 Task: Make in the project AutoFlow a sprint 'Velocity Vortex'. Create in the project AutoFlow a sprint 'Velocity Vortex'. Add in the project AutoFlow a sprint 'Velocity Vortex'
Action: Mouse moved to (171, 51)
Screenshot: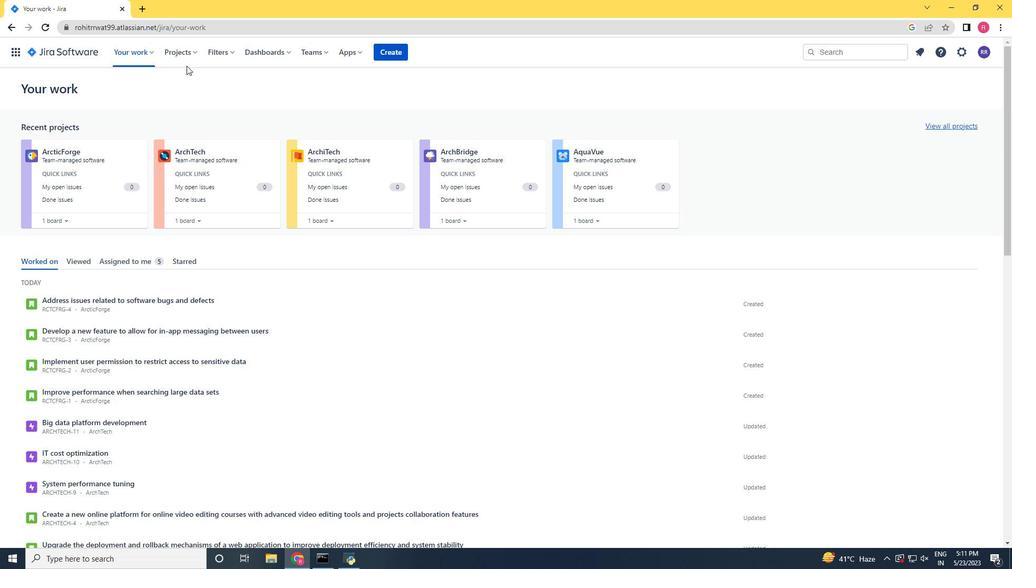 
Action: Mouse pressed left at (171, 51)
Screenshot: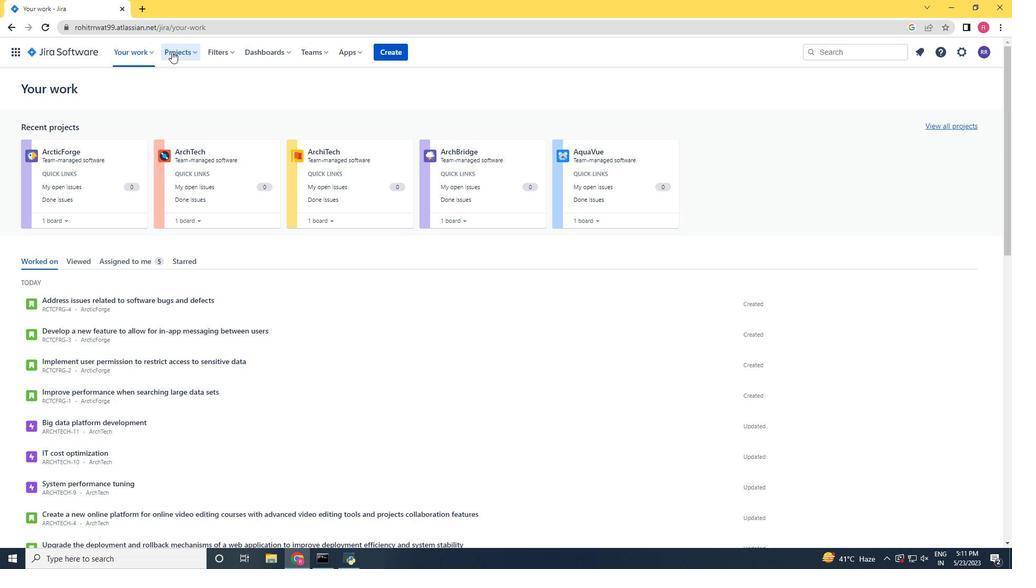 
Action: Mouse moved to (189, 92)
Screenshot: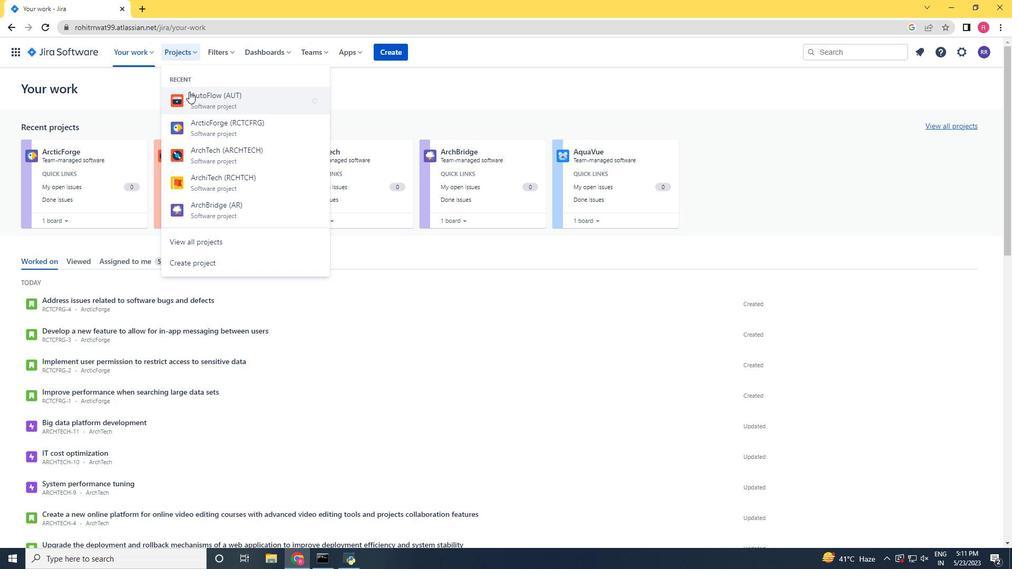
Action: Mouse pressed left at (189, 92)
Screenshot: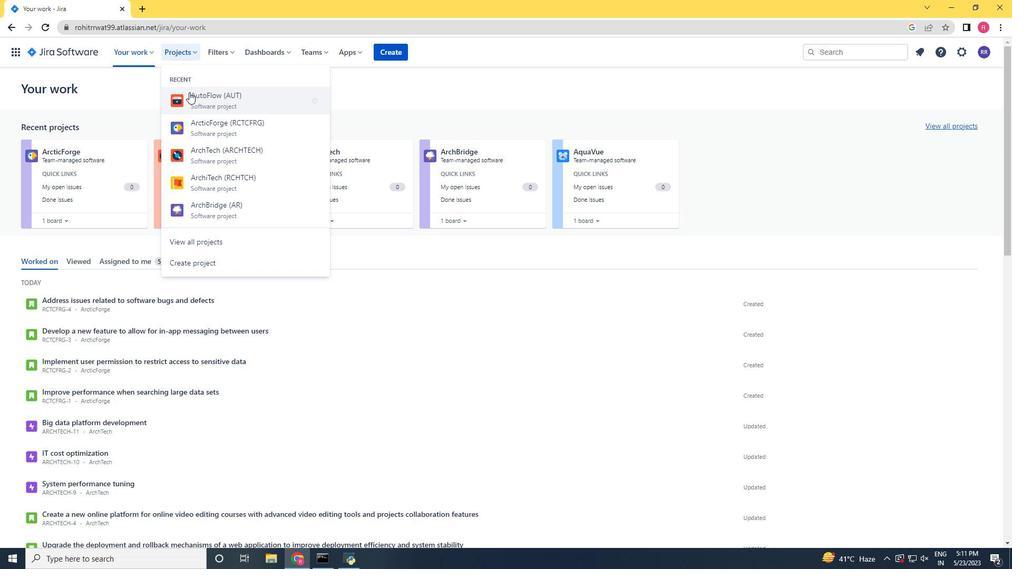 
Action: Mouse moved to (54, 169)
Screenshot: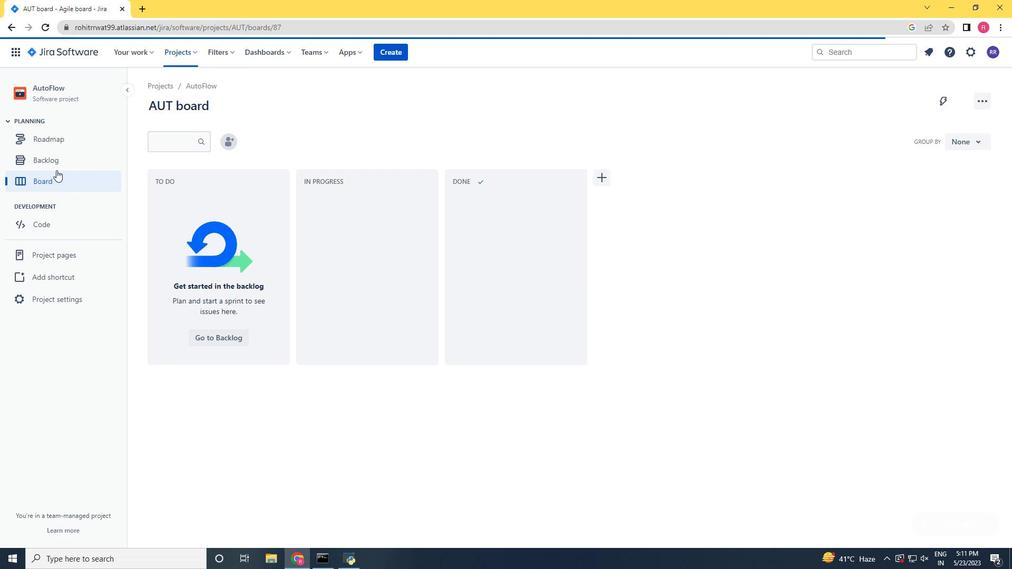 
Action: Mouse pressed left at (54, 169)
Screenshot: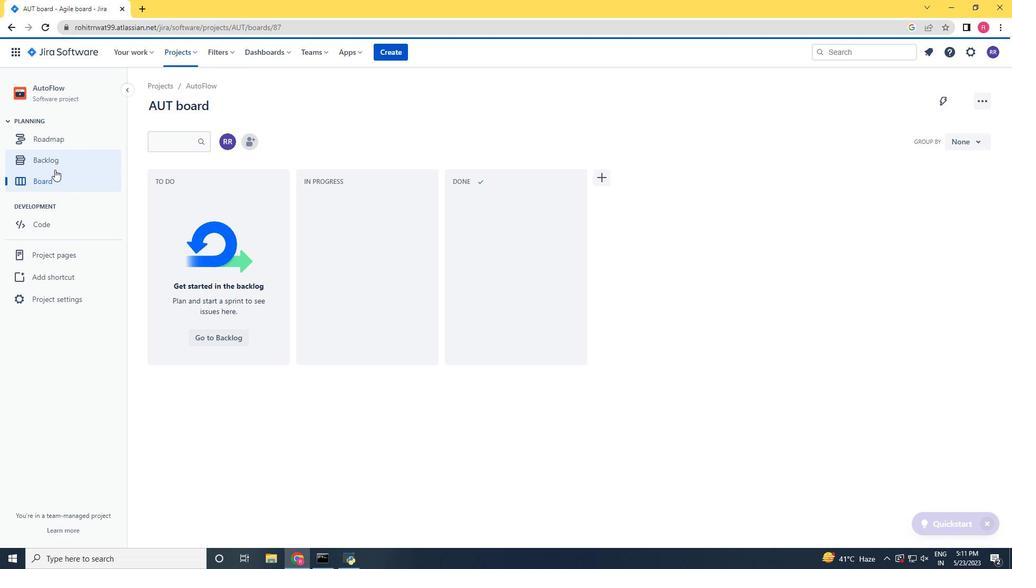 
Action: Mouse moved to (218, 169)
Screenshot: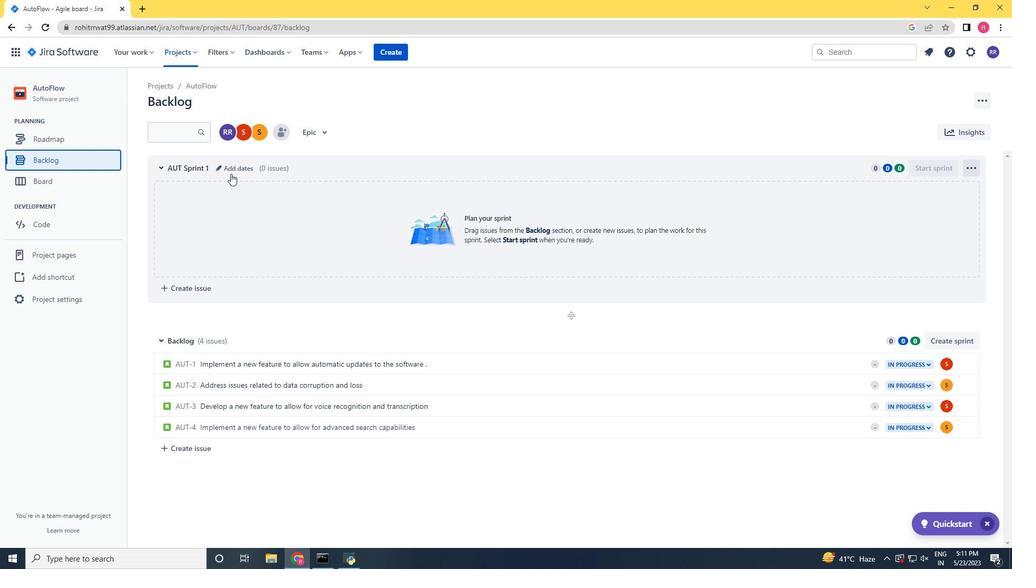 
Action: Mouse pressed left at (218, 169)
Screenshot: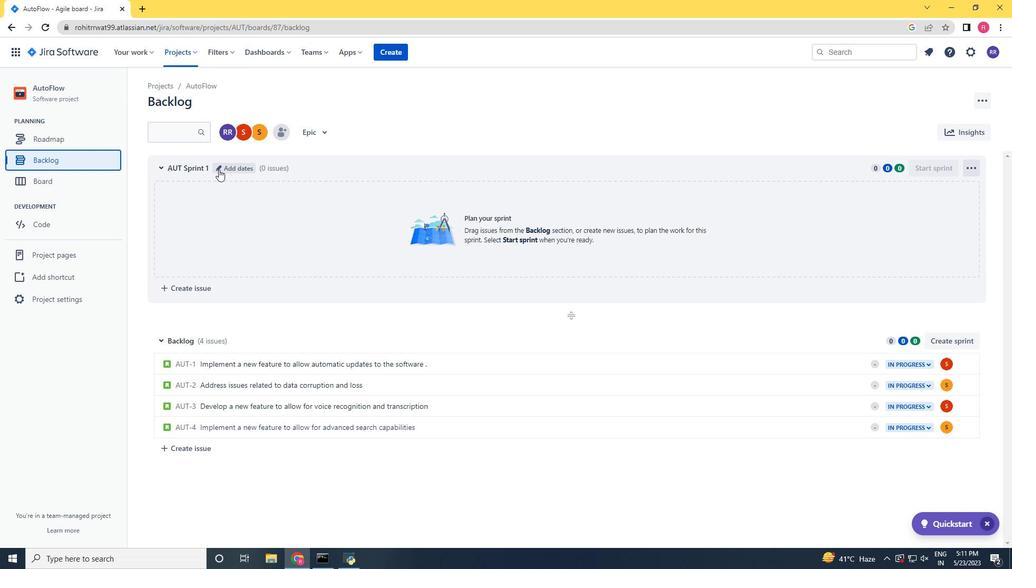 
Action: Key pressed <Key.backspace><Key.backspace><Key.backspace><Key.backspace><Key.backspace><Key.backspace><Key.backspace><Key.backspace><Key.backspace><Key.backspace><Key.backspace><Key.backspace><Key.backspace><Key.backspace><Key.backspace><Key.backspace><Key.backspace><Key.backspace><Key.backspace><Key.backspace><Key.backspace><Key.backspace><Key.backspace><Key.backspace><Key.backspace><Key.backspace><Key.backspace><Key.backspace><Key.shift>velocity<Key.space><Key.space><Key.shift>Vortex<Key.enter><Key.enter>
Screenshot: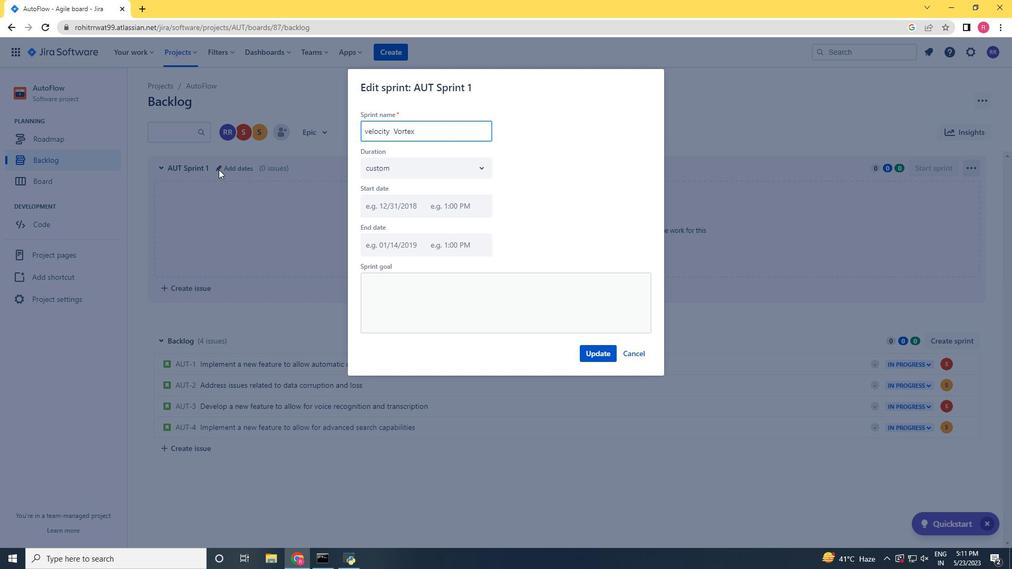 
Action: Mouse moved to (537, 196)
Screenshot: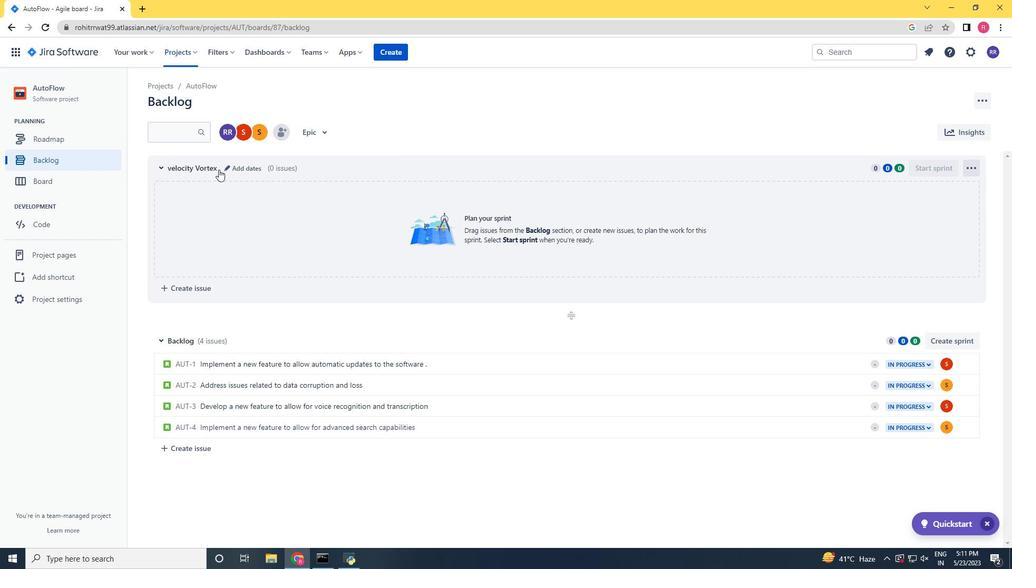 
Action: Mouse scrolled (537, 196) with delta (0, 0)
Screenshot: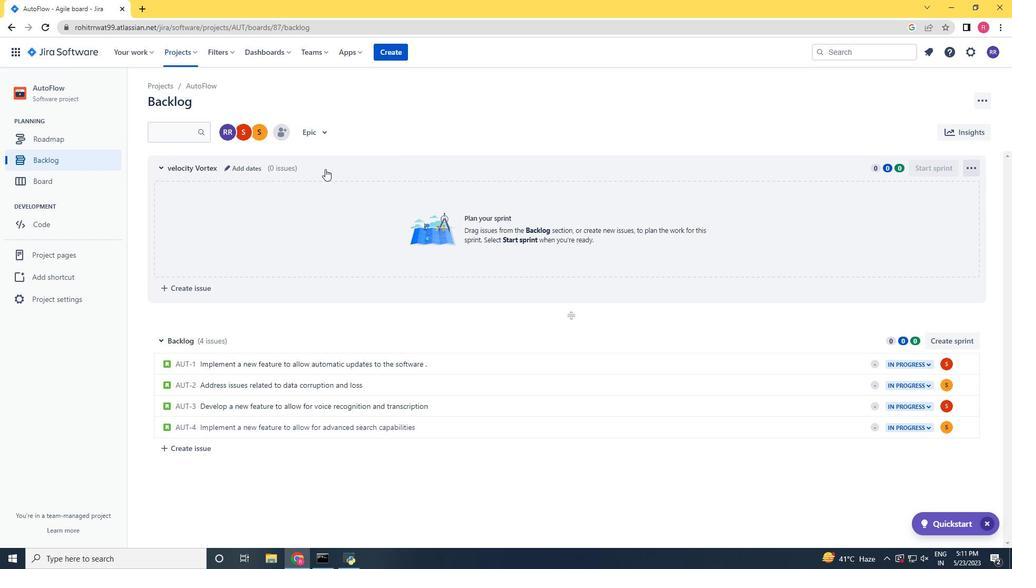 
Action: Mouse moved to (960, 340)
Screenshot: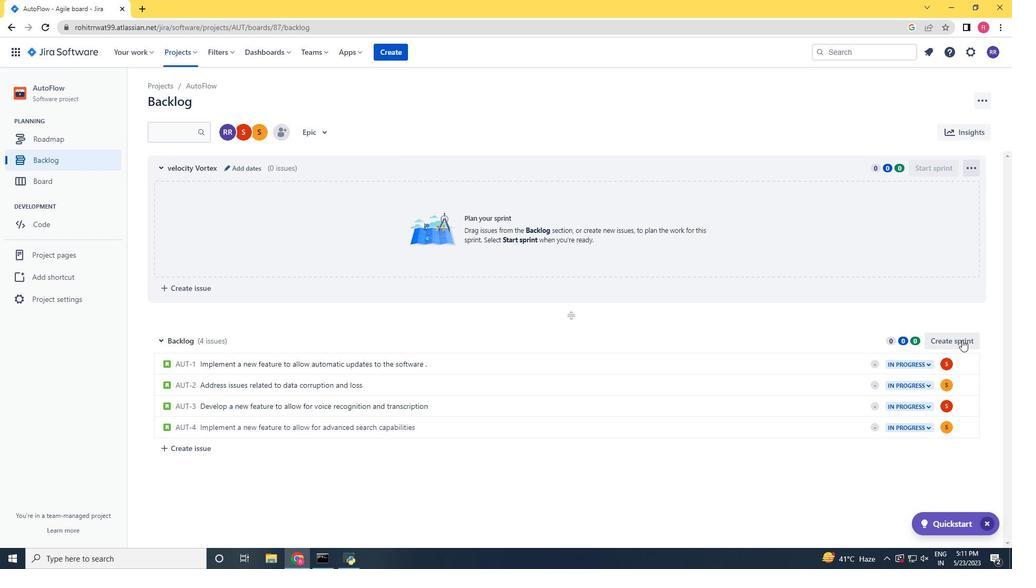 
Action: Mouse pressed left at (960, 340)
Screenshot: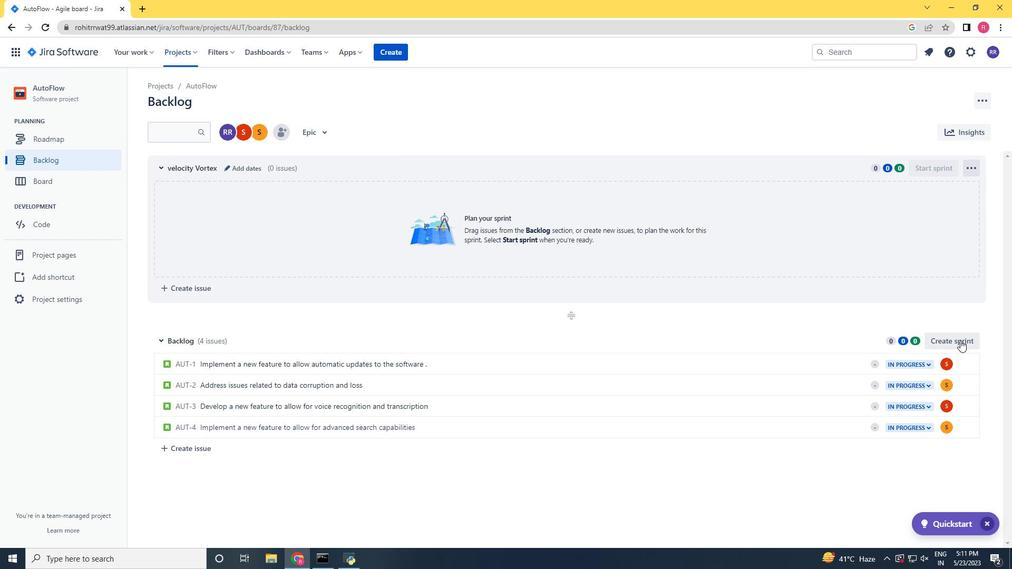 
Action: Mouse moved to (235, 340)
Screenshot: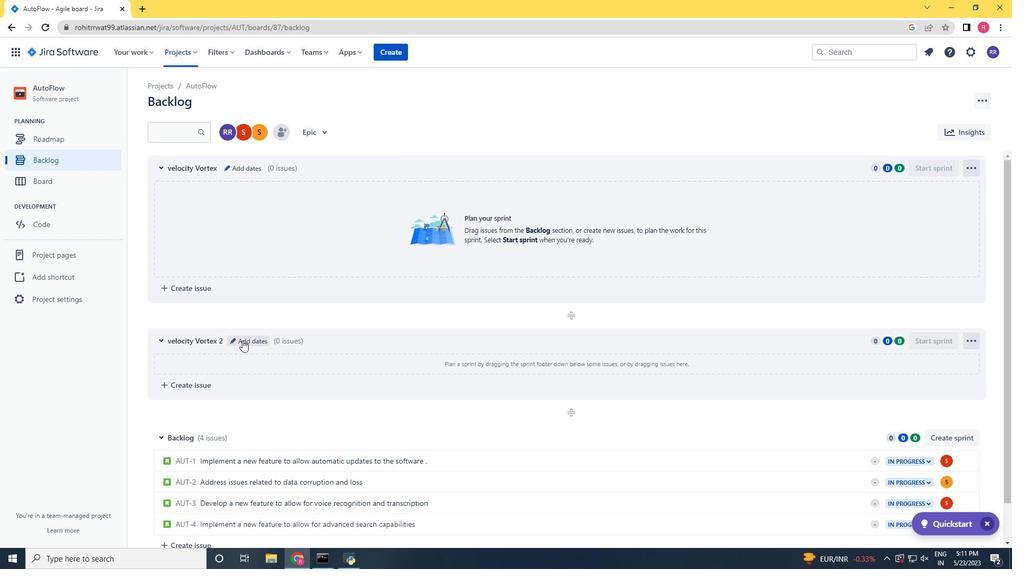 
Action: Mouse pressed left at (235, 340)
Screenshot: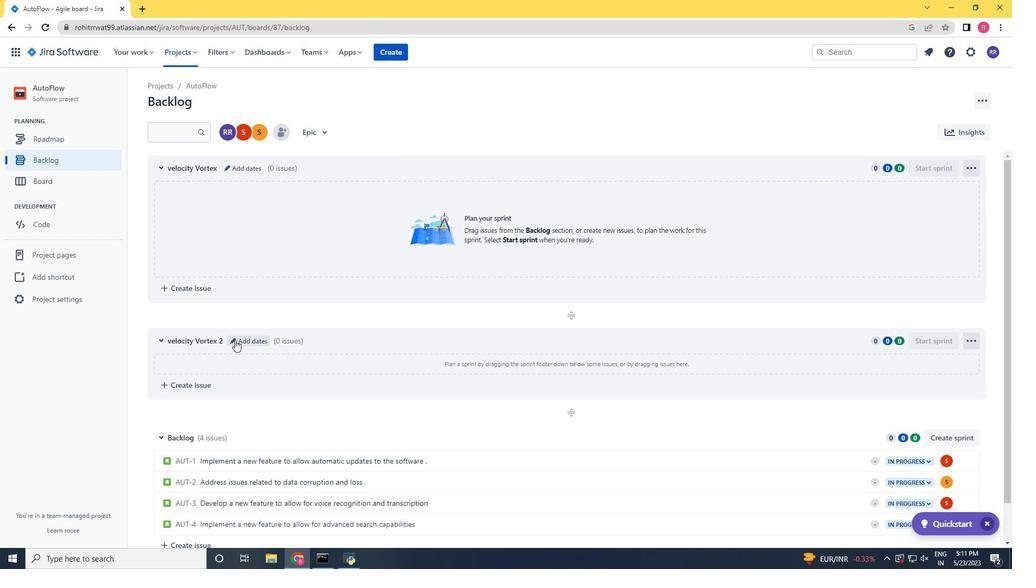 
Action: Key pressed <Key.backspace><Key.backspace><Key.backspace><Key.backspace><Key.backspace><Key.backspace><Key.backspace><Key.backspace><Key.backspace><Key.backspace><Key.backspace><Key.backspace><Key.backspace><Key.backspace><Key.backspace><Key.backspace><Key.backspace><Key.backspace><Key.backspace><Key.backspace><Key.backspace><Key.backspace><Key.backspace><Key.backspace><Key.backspace><Key.backspace><Key.shift><Key.shift><Key.shift><Key.shift><Key.shift><Key.shift><Key.shift><Key.shift><Key.shift><Key.shift><Key.shift><Key.shift><Key.shift><Key.shift><Key.shift><Key.shift><Key.shift><Key.shift><Key.shift><Key.shift><Key.shift><Key.shift><Key.shift><Key.shift><Key.shift><Key.shift><Key.shift><Key.shift><Key.shift><Key.shift><Key.shift><Key.shift><Key.shift><Key.shift><Key.shift><Key.shift><Key.shift><Key.shift><Key.shift><Key.shift><Key.shift><Key.shift><Key.shift><Key.shift><Key.shift><Key.shift><Key.shift><Key.shift><Key.shift><Key.shift><Key.shift><Key.shift><Key.shift><Key.shift><Key.shift><Key.shift><Key.shift><Key.shift><Key.shift><Key.shift><Key.shift><Key.shift><Key.shift><Key.shift><Key.shift><Key.shift><Key.shift><Key.shift><Key.shift><Key.shift><Key.shift><Key.shift><Key.shift><Key.shift><Key.shift><Key.shift><Key.shift><Key.shift><Key.shift><Key.shift><Key.shift><Key.shift><Key.shift><Key.shift><Key.shift><Key.shift><Key.shift><Key.shift><Key.shift><Key.shift><Key.shift><Key.shift><Key.shift><Key.shift><Key.shift><Key.shift><Key.shift><Key.shift><Key.shift><Key.shift><Key.shift><Key.shift><Key.shift><Key.shift><Key.shift><Key.shift><Key.shift><Key.shift><Key.shift><Key.shift><Key.shift><Key.shift><Key.shift><Key.shift><Key.shift><Key.shift><Key.shift><Key.shift><Key.shift><Key.shift><Key.shift><Key.shift><Key.shift><Key.shift><Key.shift><Key.shift><Key.shift><Key.shift><Key.shift><Key.shift><Key.shift><Key.shift><Key.shift><Key.shift><Key.shift><Key.shift><Key.shift><Key.shift><Key.shift><Key.shift><Key.shift><Key.shift>Velocity<Key.space><Key.shift>Vortex<Key.enter>
Screenshot: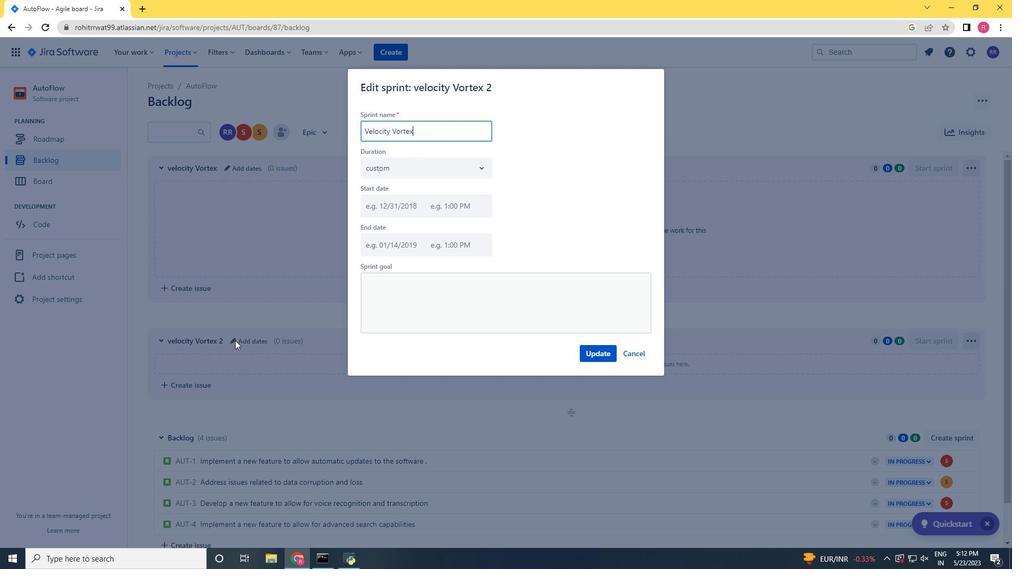 
Action: Mouse moved to (943, 437)
Screenshot: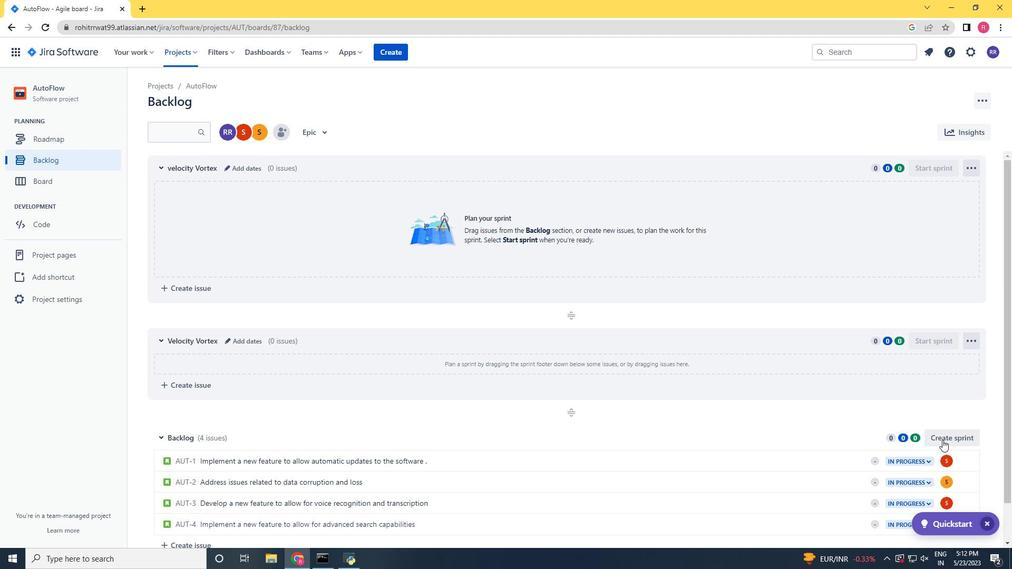 
Action: Mouse pressed left at (943, 437)
Screenshot: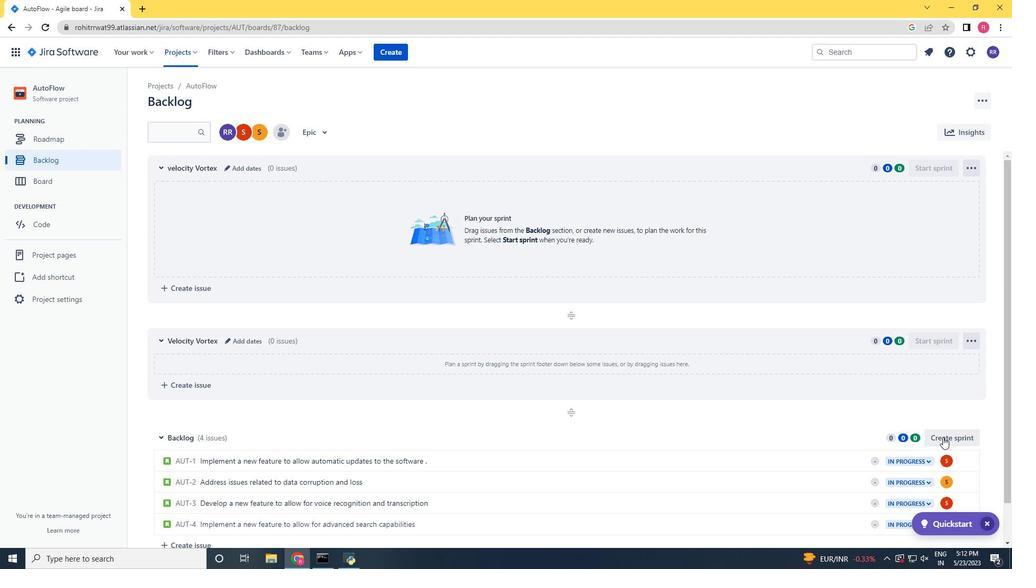 
Action: Mouse moved to (236, 439)
Screenshot: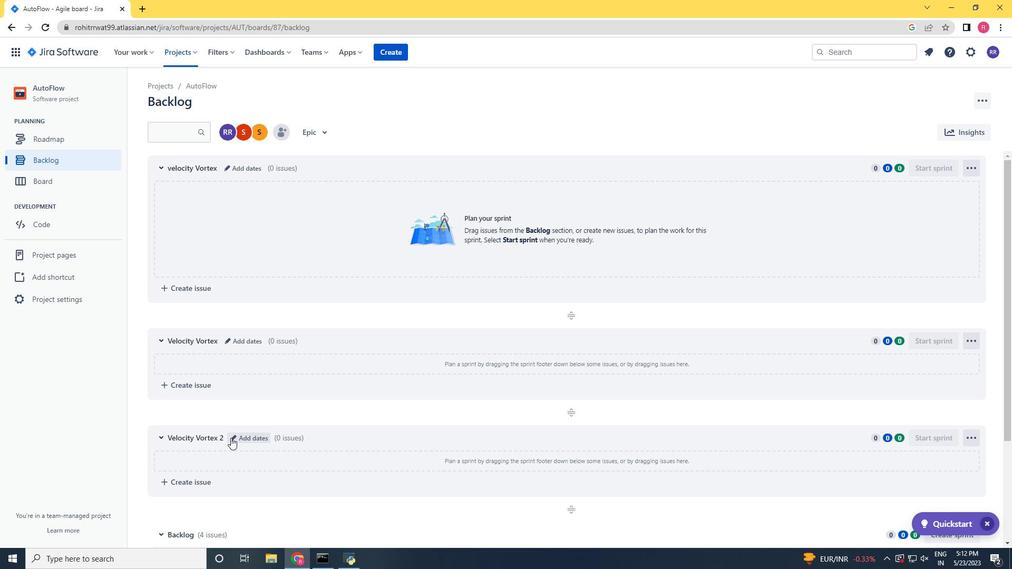 
Action: Mouse pressed left at (236, 439)
Screenshot: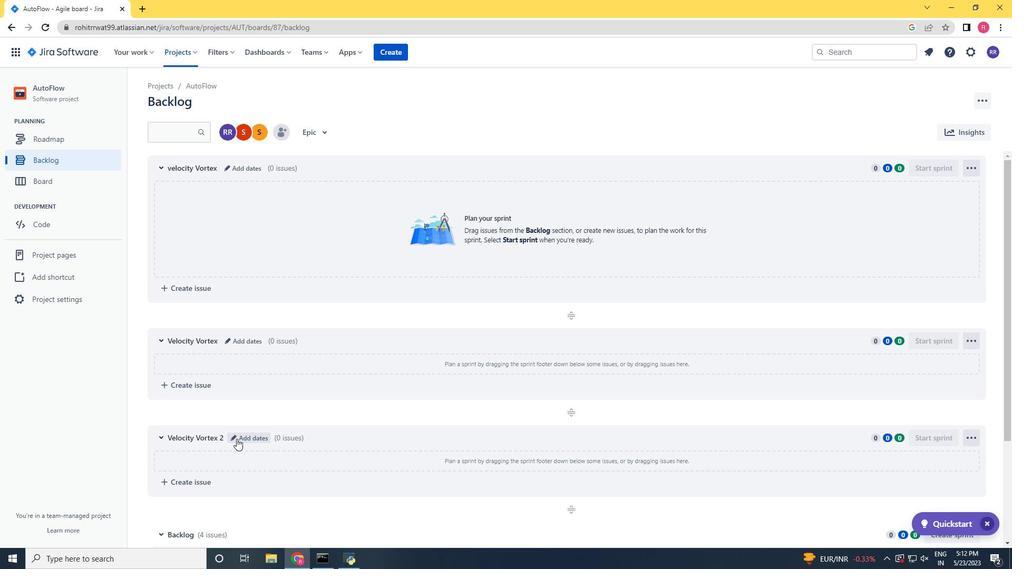 
Action: Key pressed <Key.backspace><Key.backspace><Key.backspace><Key.backspace><Key.backspace><Key.backspace><Key.backspace><Key.backspace><Key.backspace><Key.backspace><Key.backspace><Key.backspace><Key.backspace><Key.backspace><Key.backspace><Key.backspace><Key.backspace><Key.backspace><Key.backspace><Key.backspace><Key.backspace><Key.backspace><Key.backspace><Key.backspace><Key.backspace><Key.backspace><Key.backspace><Key.shift>velocity<Key.space><Key.shift>Vortex<Key.enter>
Screenshot: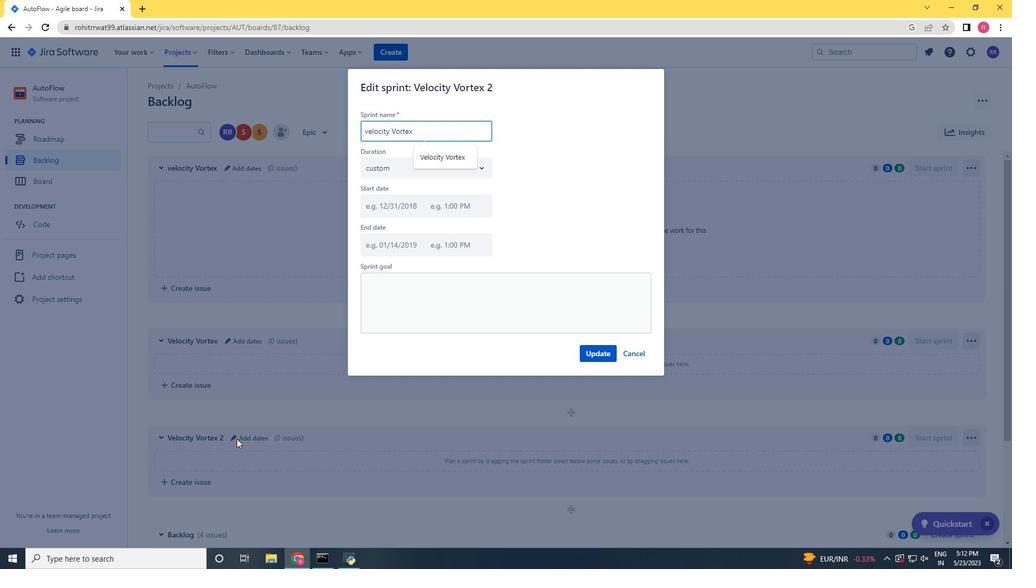 
Action: Mouse moved to (636, 408)
Screenshot: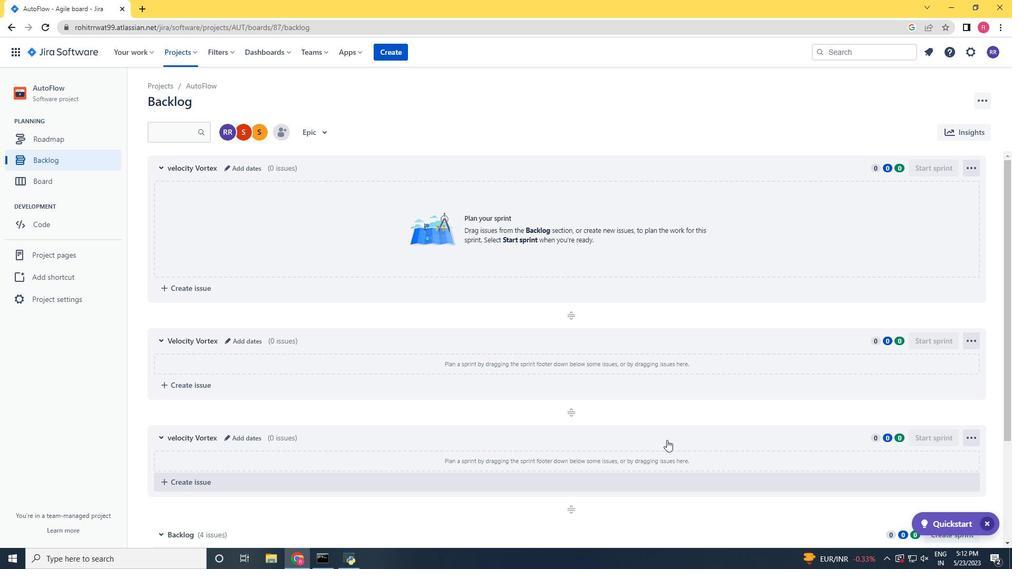 
Action: Mouse scrolled (636, 407) with delta (0, 0)
Screenshot: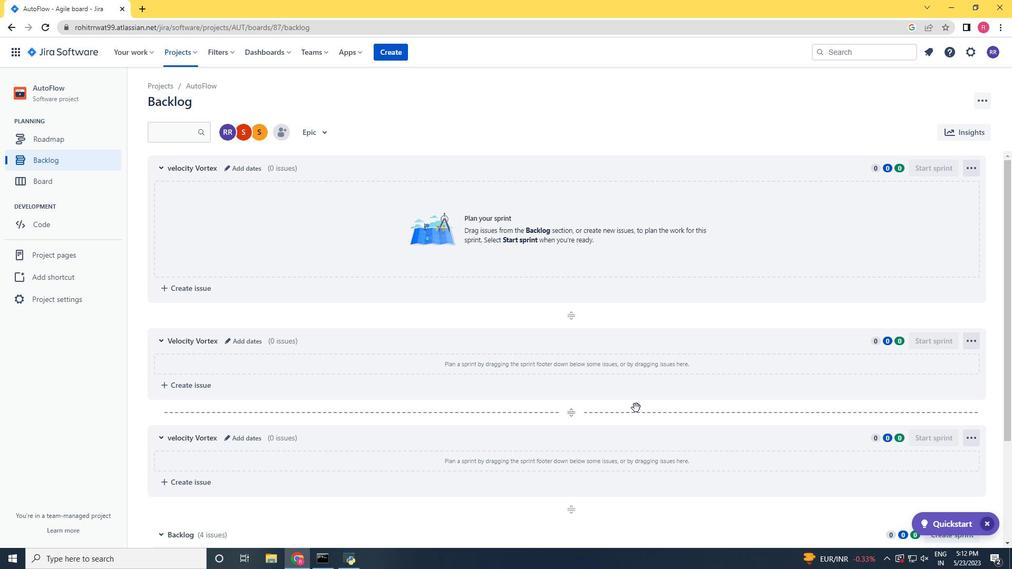 
Action: Mouse scrolled (636, 407) with delta (0, 0)
Screenshot: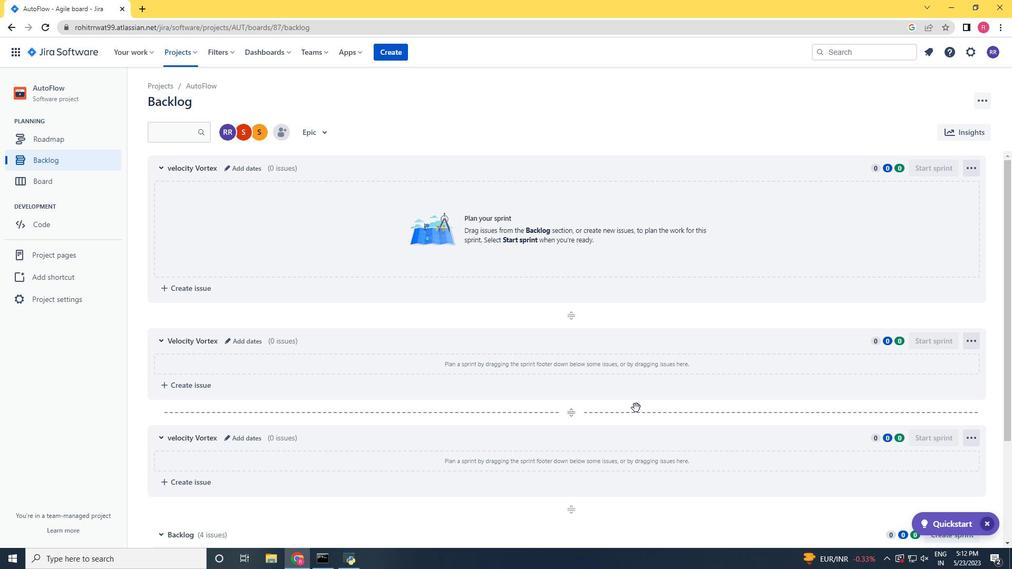 
Action: Mouse scrolled (636, 407) with delta (0, 0)
Screenshot: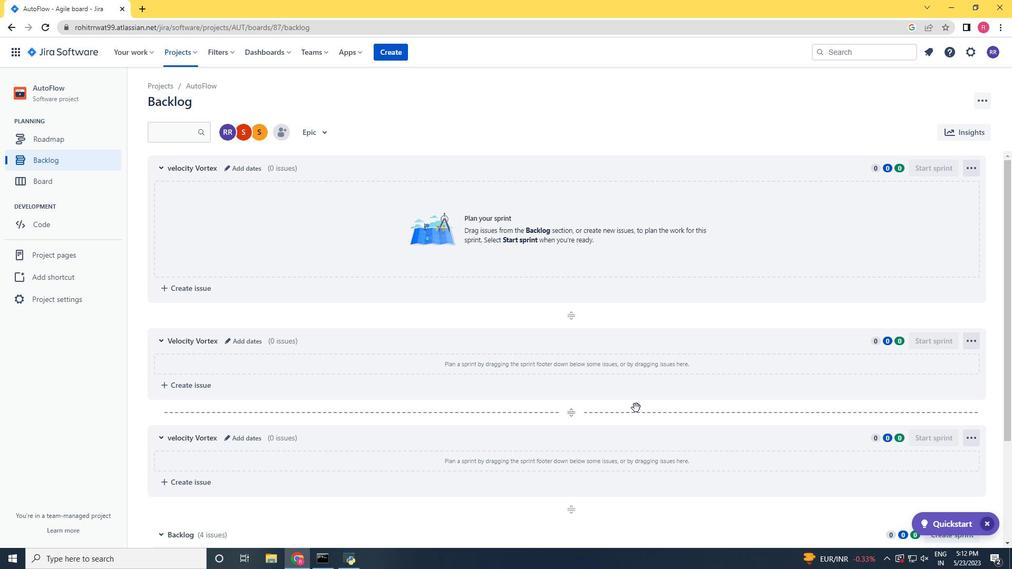 
Action: Mouse scrolled (636, 407) with delta (0, 0)
Screenshot: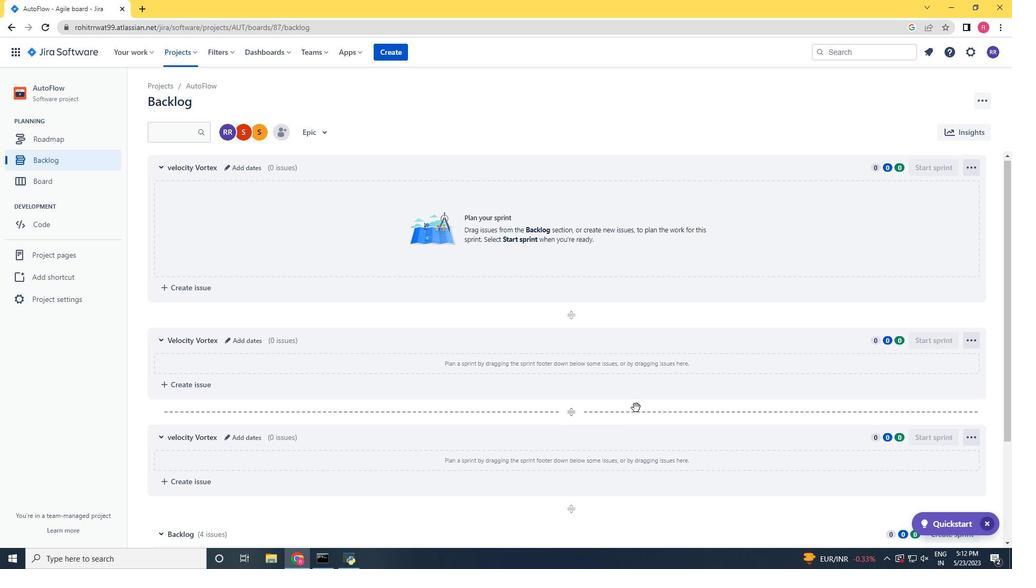 
Action: Mouse scrolled (636, 408) with delta (0, 0)
Screenshot: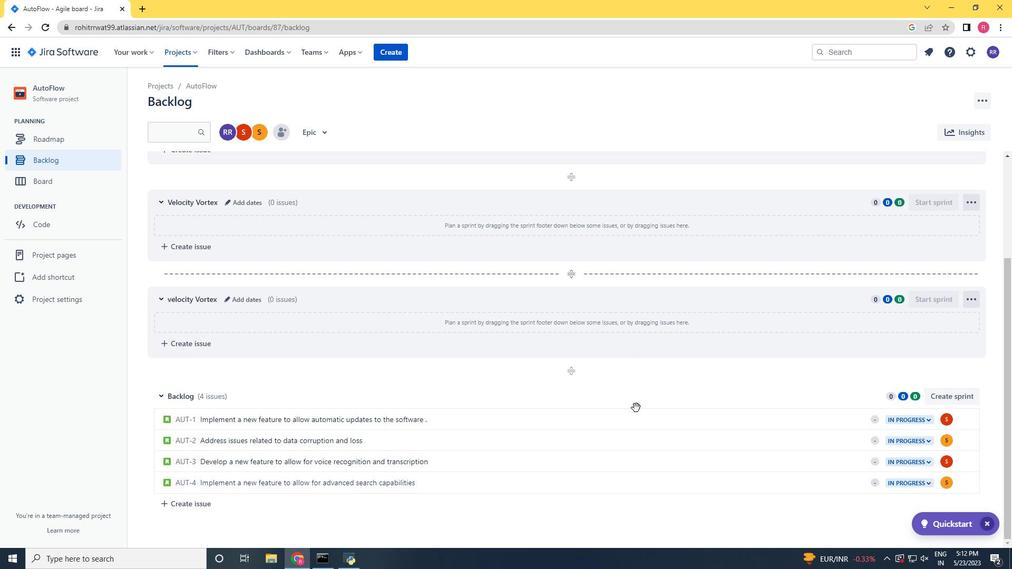 
Action: Mouse scrolled (636, 408) with delta (0, 0)
Screenshot: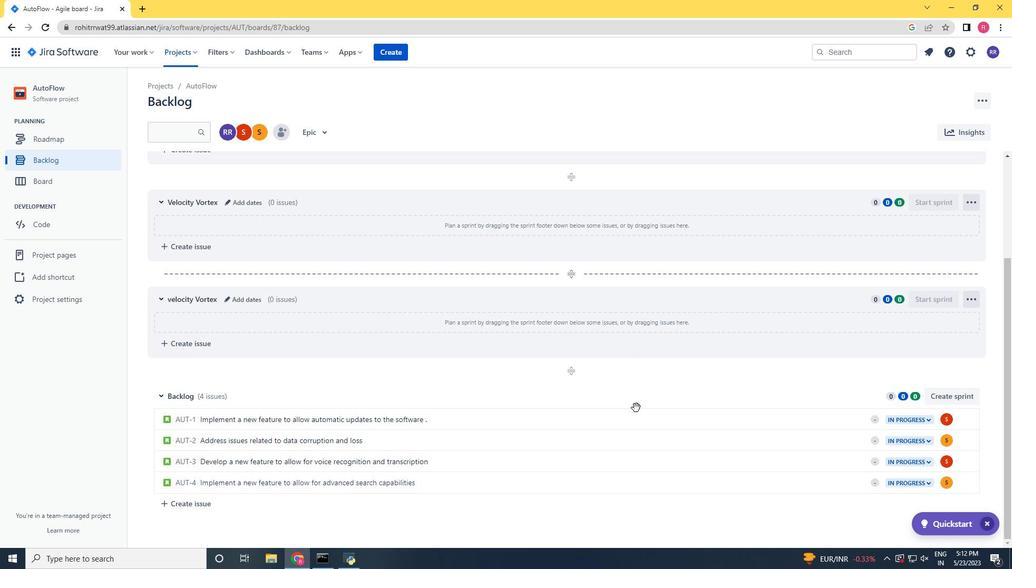 
Action: Mouse scrolled (636, 408) with delta (0, 0)
Screenshot: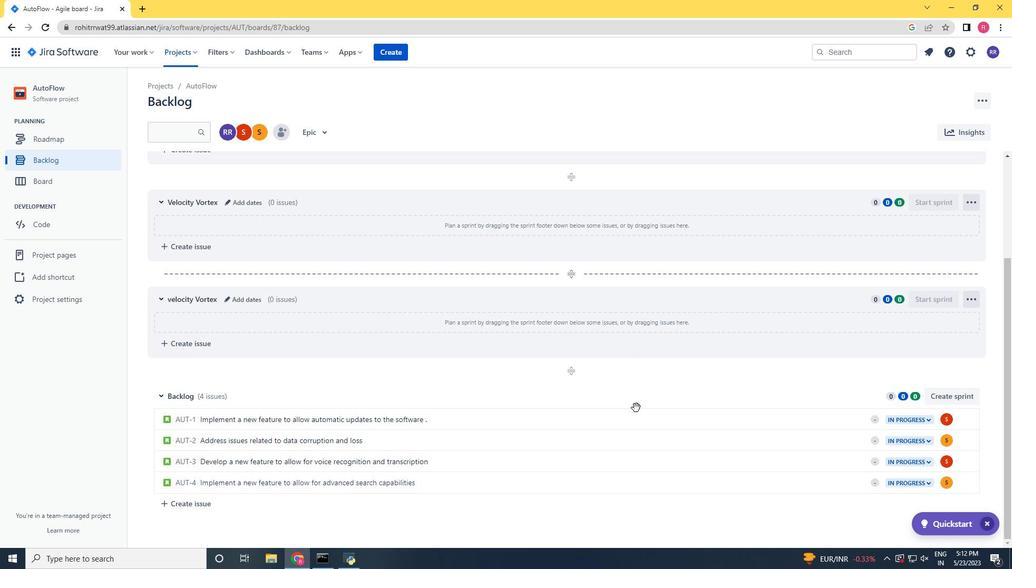 
Action: Mouse scrolled (636, 408) with delta (0, 0)
Screenshot: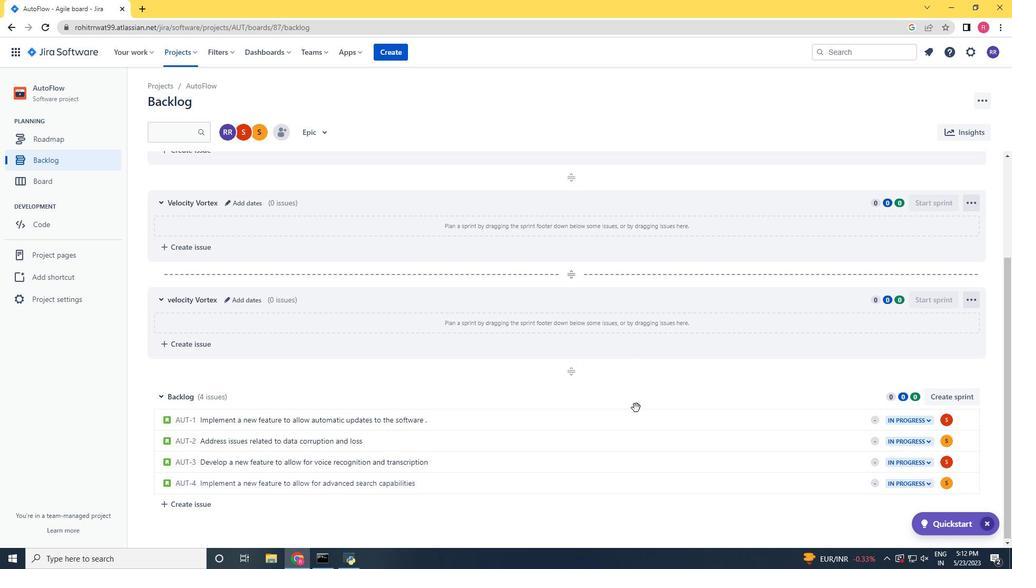 
Action: Mouse scrolled (636, 408) with delta (0, 0)
Screenshot: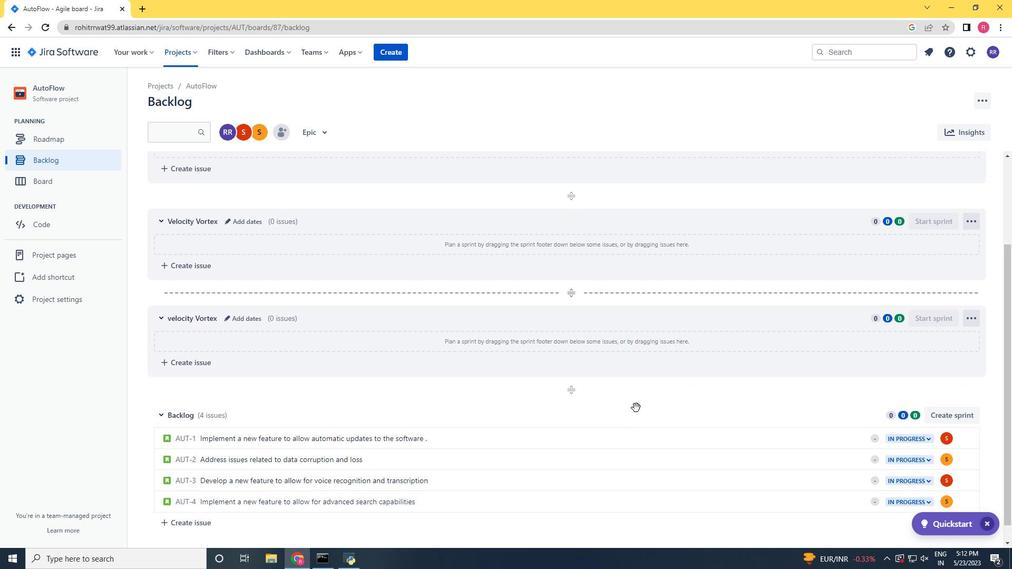 
Action: Mouse scrolled (636, 408) with delta (0, 0)
Screenshot: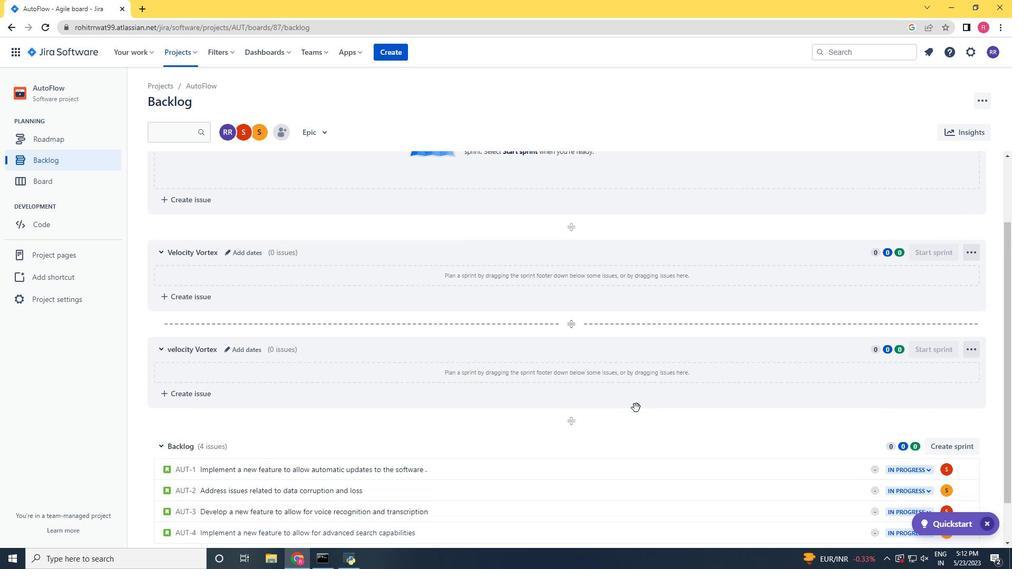 
Action: Mouse moved to (633, 406)
Screenshot: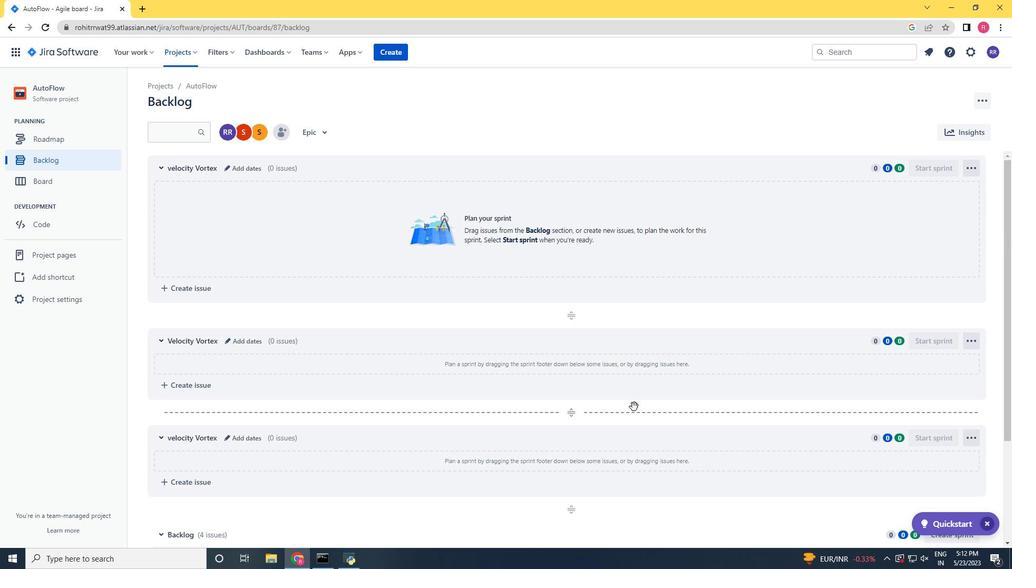 
